 Task: In the  document repository.odt Use the feature 'and check spelling and grammer' Change font style of header to '23' Select the body of letter and change paragraph spacing to  Double
Action: Mouse moved to (299, 459)
Screenshot: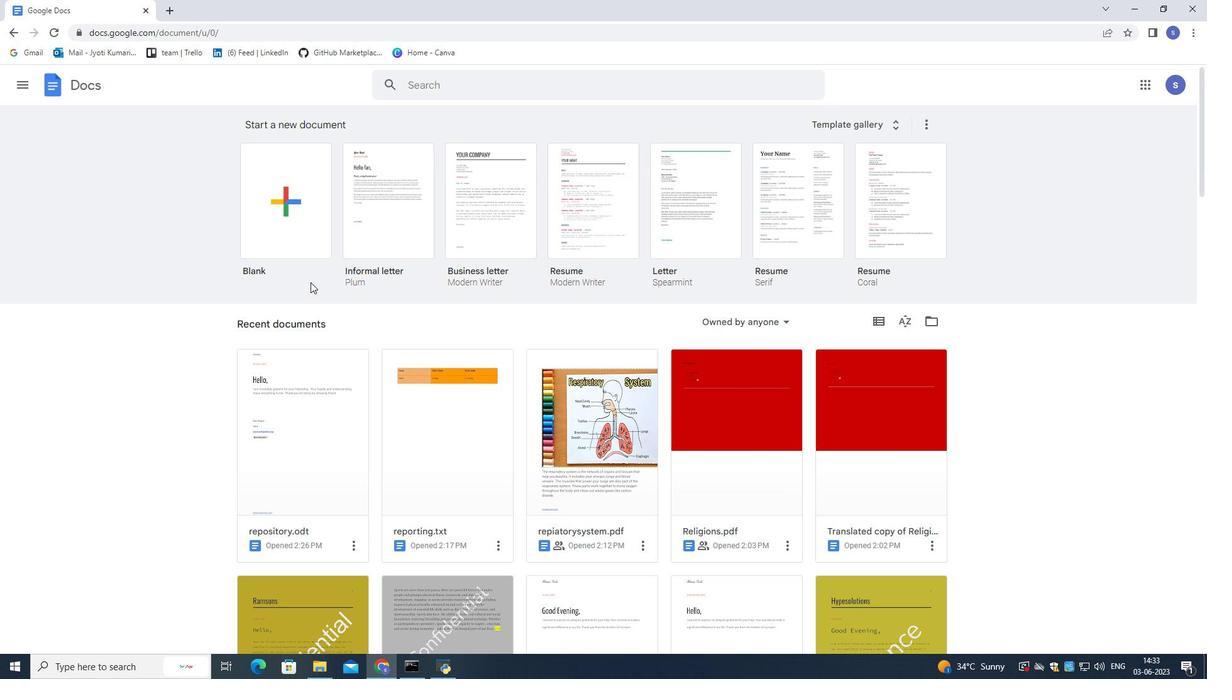 
Action: Mouse pressed left at (299, 459)
Screenshot: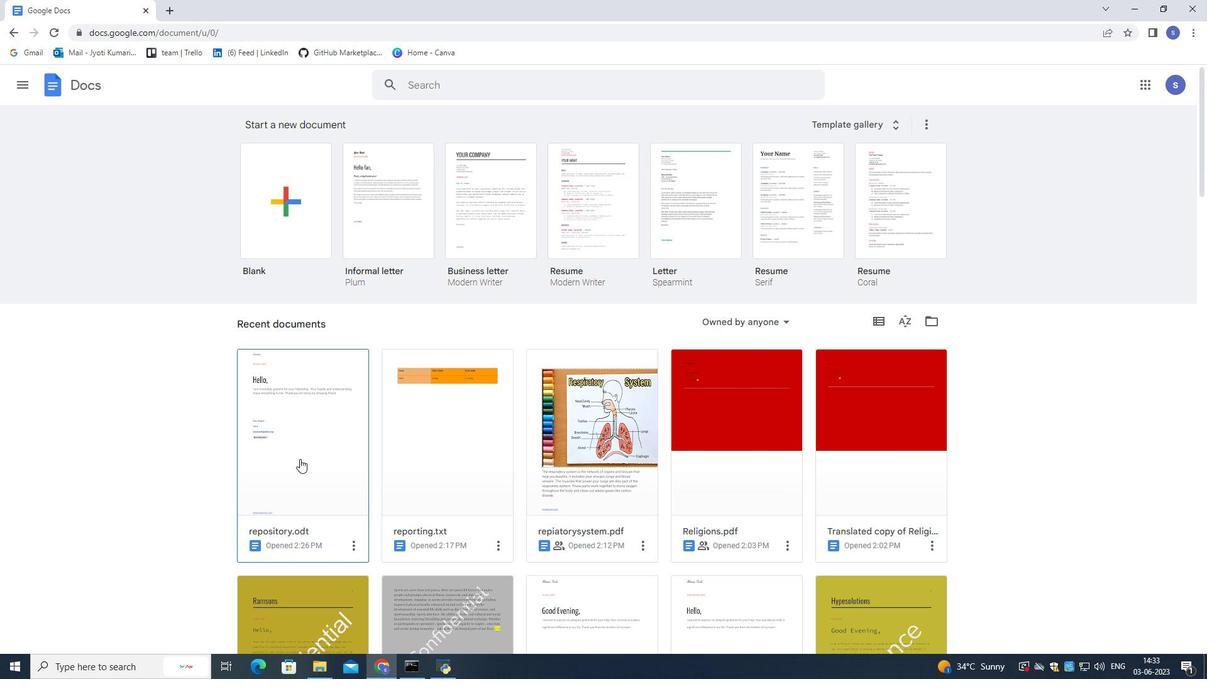 
Action: Mouse moved to (299, 459)
Screenshot: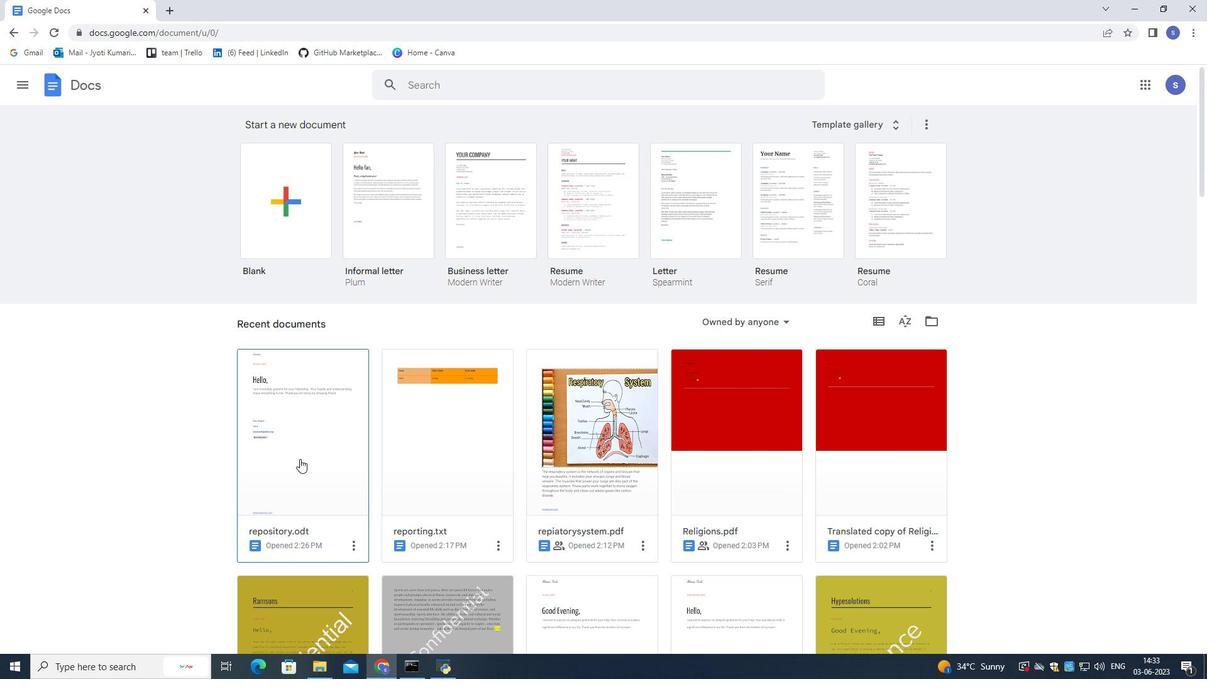 
Action: Mouse pressed left at (299, 459)
Screenshot: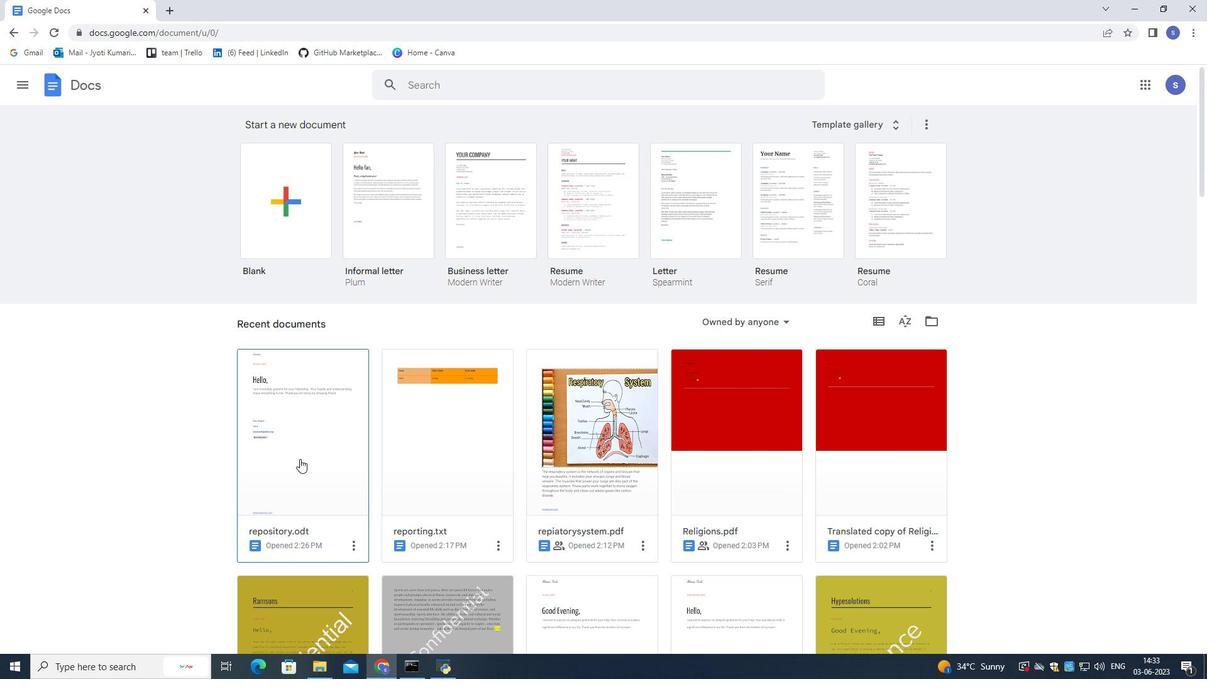 
Action: Mouse moved to (199, 98)
Screenshot: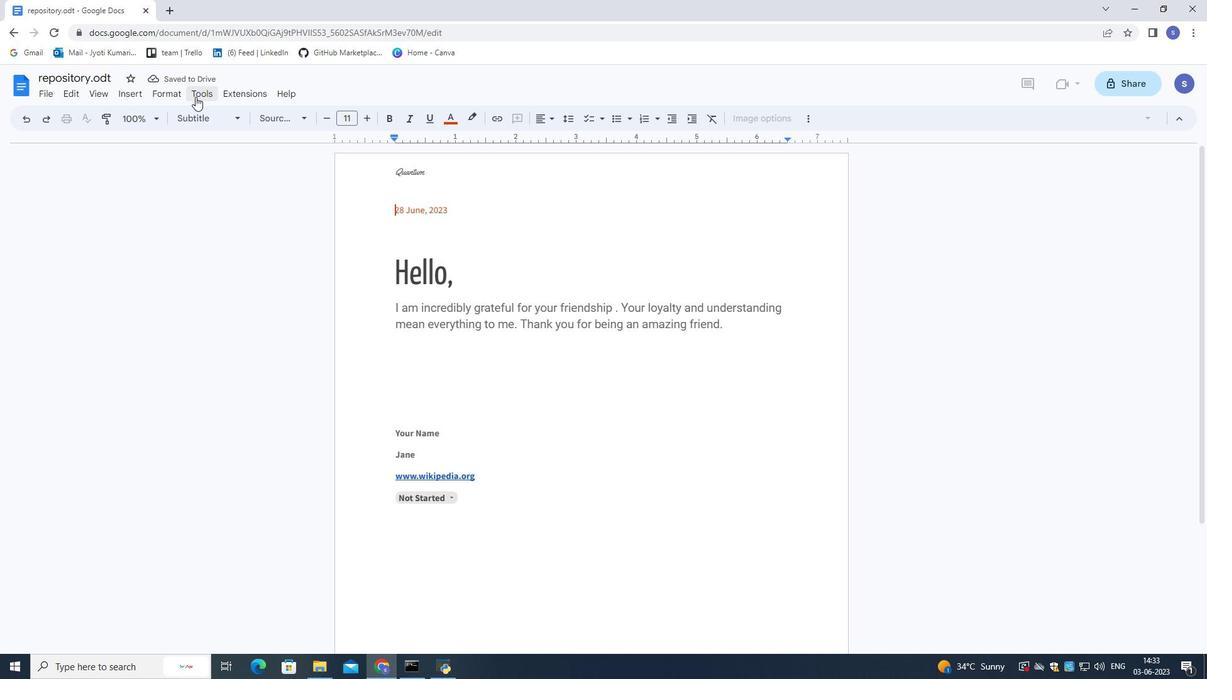 
Action: Mouse pressed left at (199, 98)
Screenshot: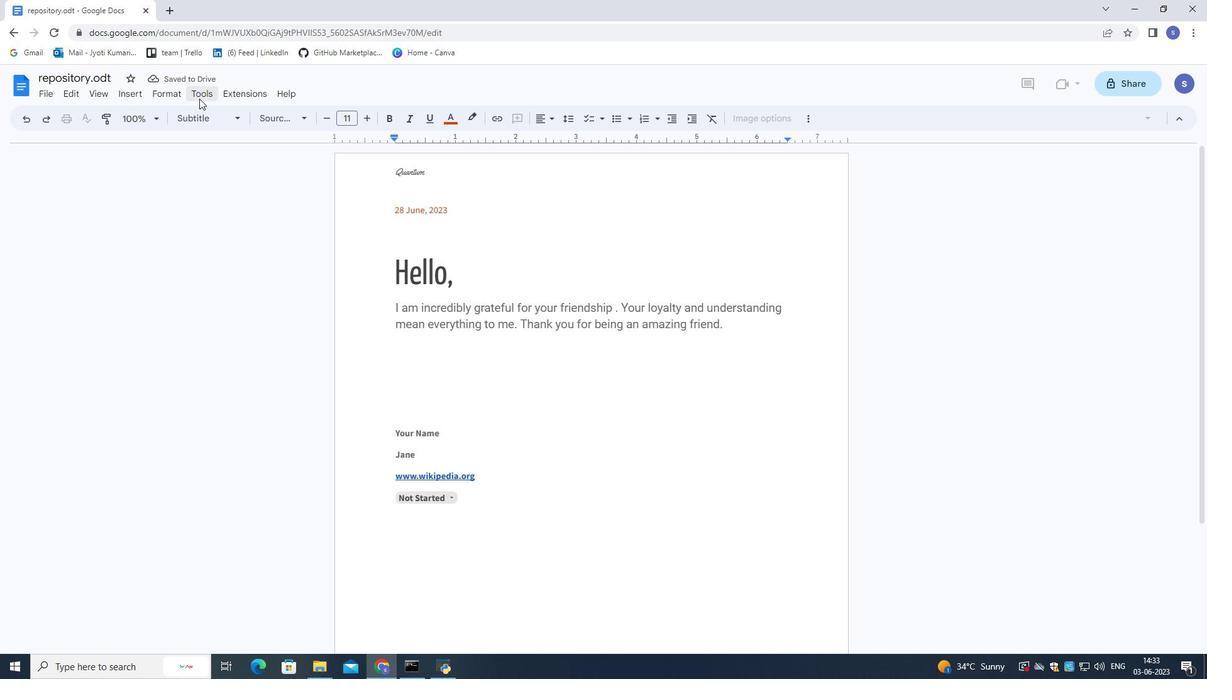 
Action: Mouse moved to (215, 113)
Screenshot: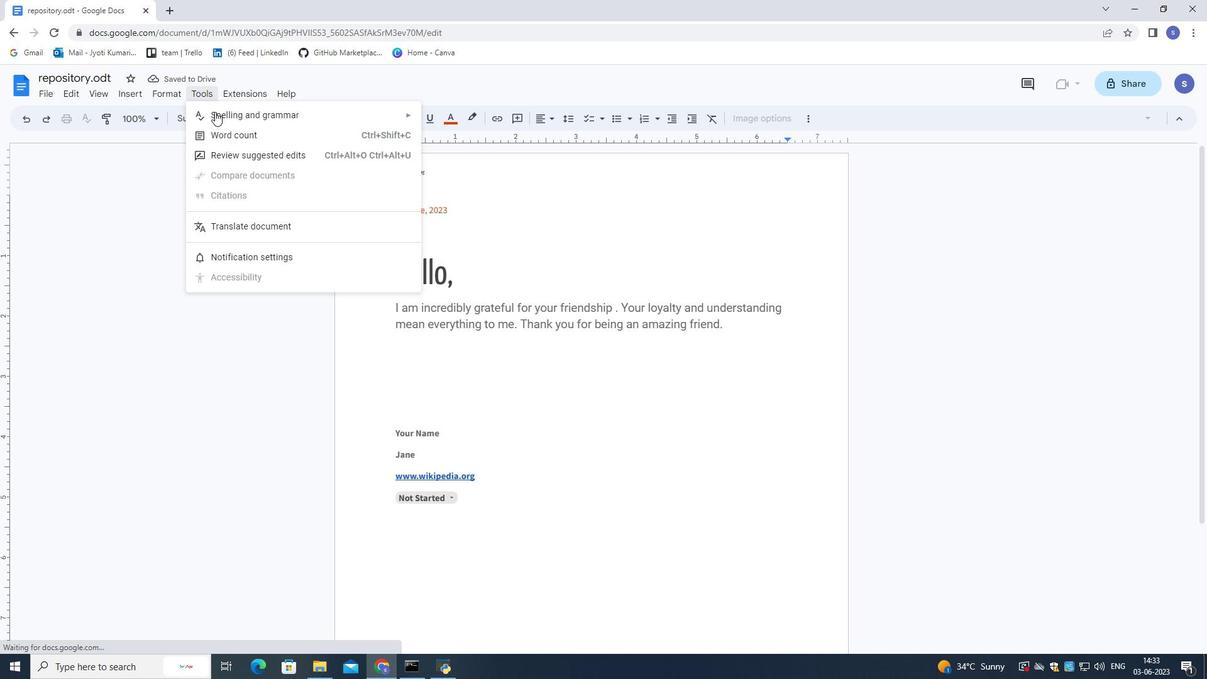 
Action: Mouse pressed left at (215, 113)
Screenshot: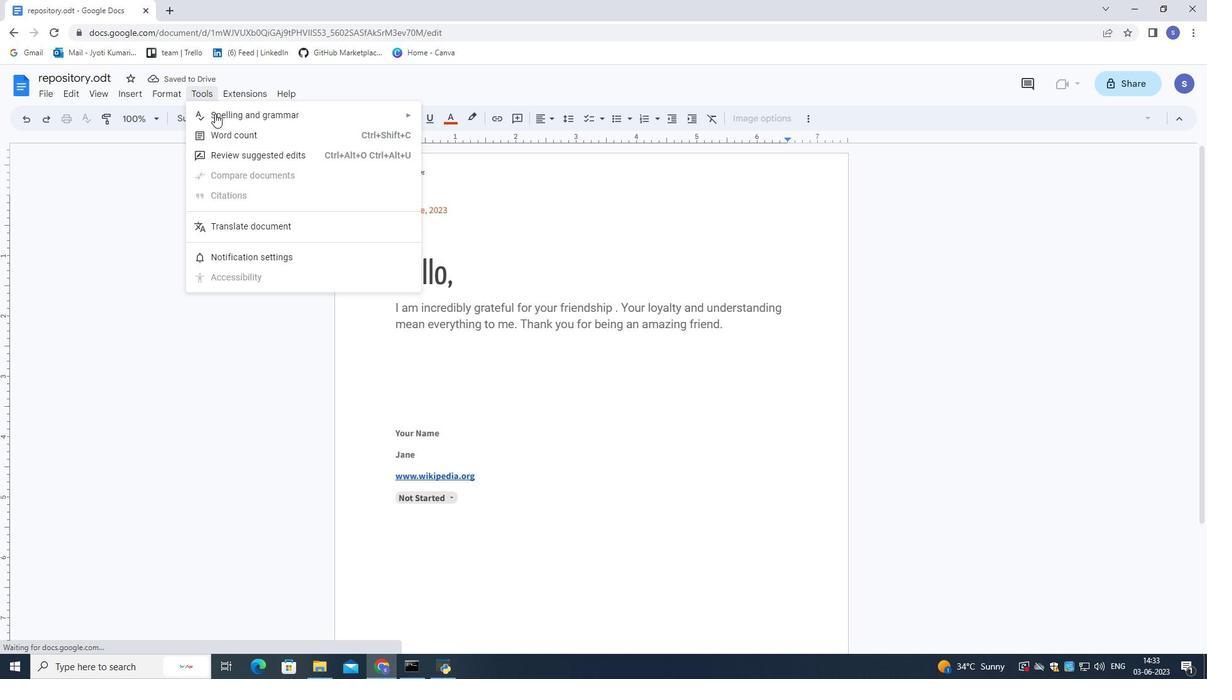 
Action: Mouse moved to (430, 115)
Screenshot: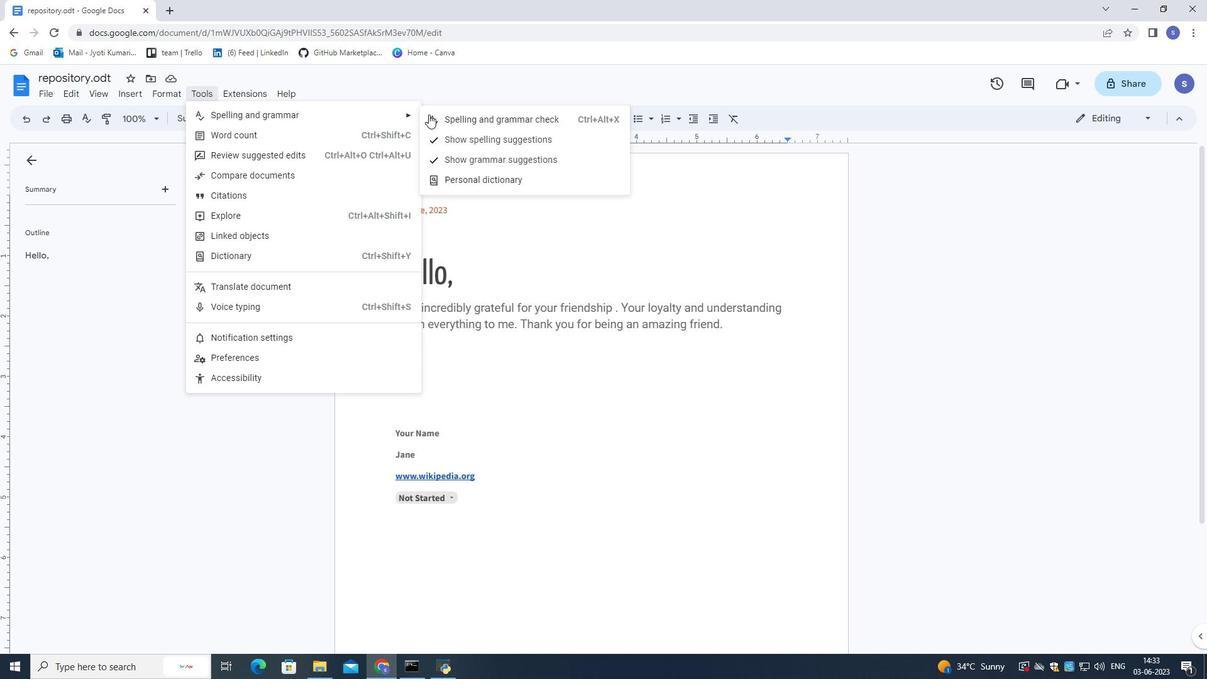 
Action: Mouse pressed left at (430, 115)
Screenshot: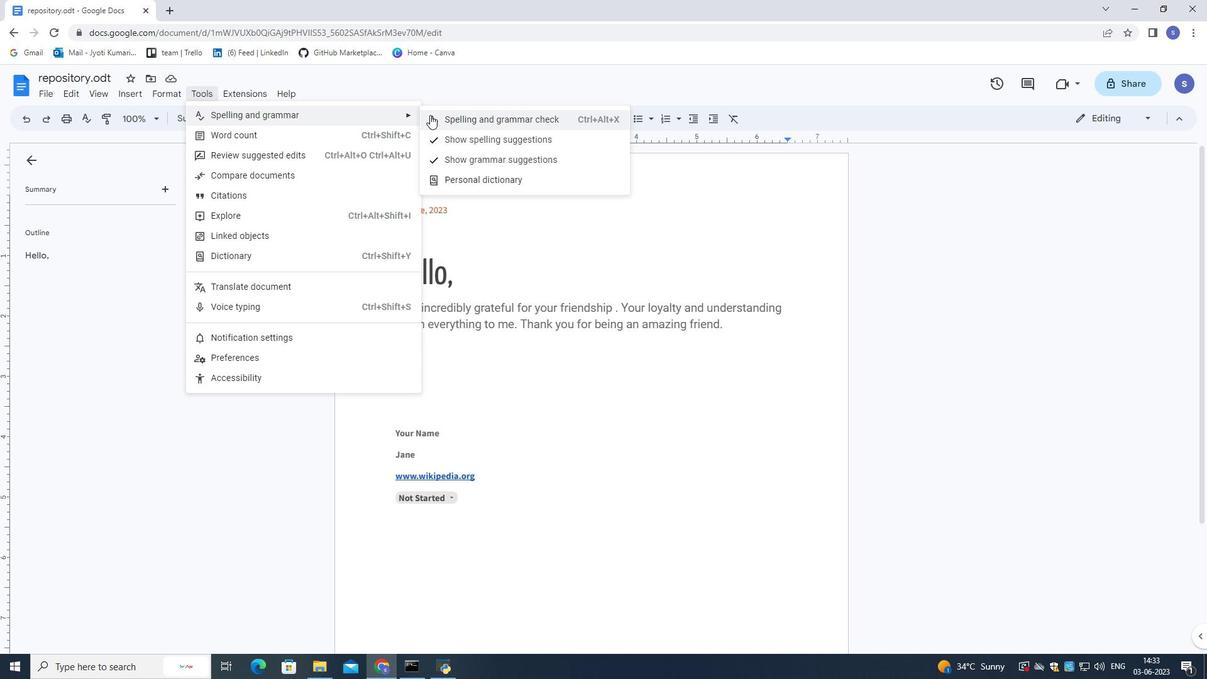 
Action: Mouse moved to (439, 176)
Screenshot: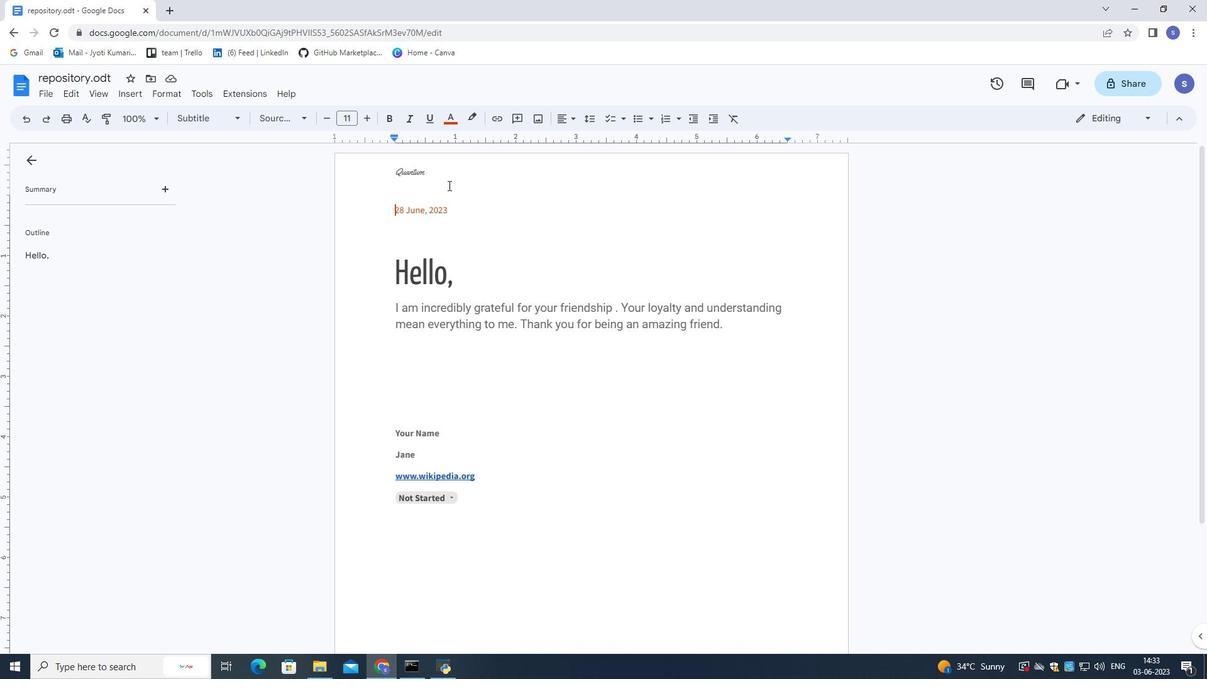 
Action: Mouse pressed left at (439, 176)
Screenshot: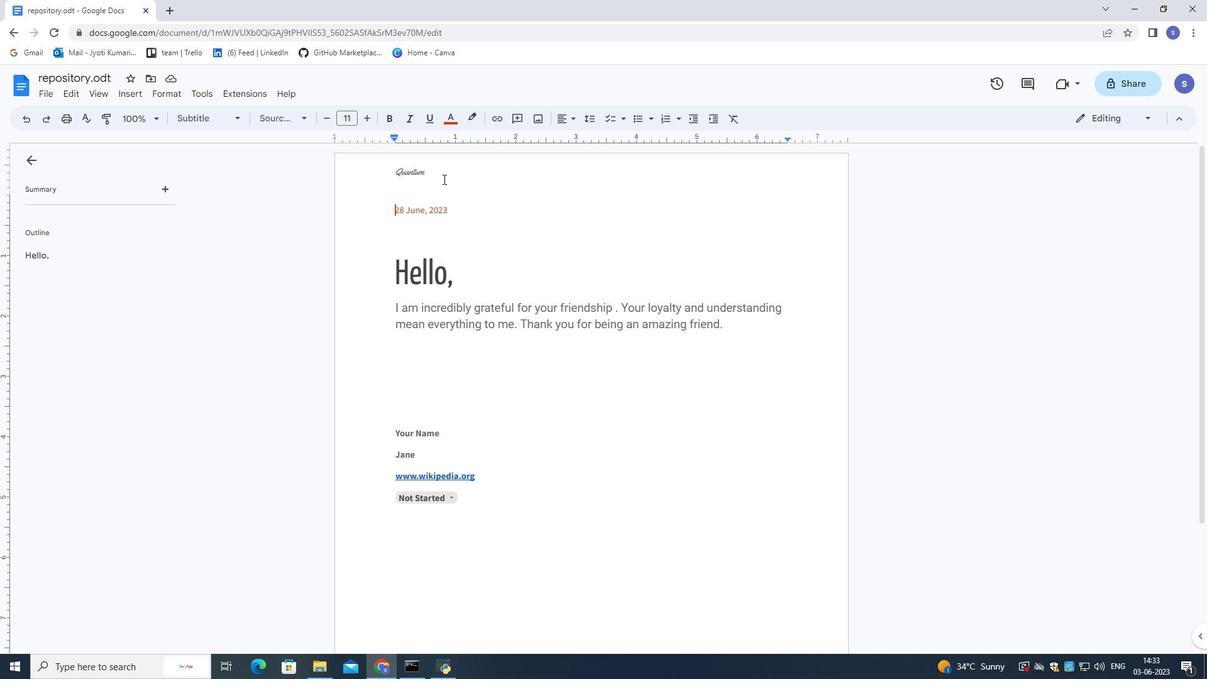 
Action: Mouse pressed left at (439, 176)
Screenshot: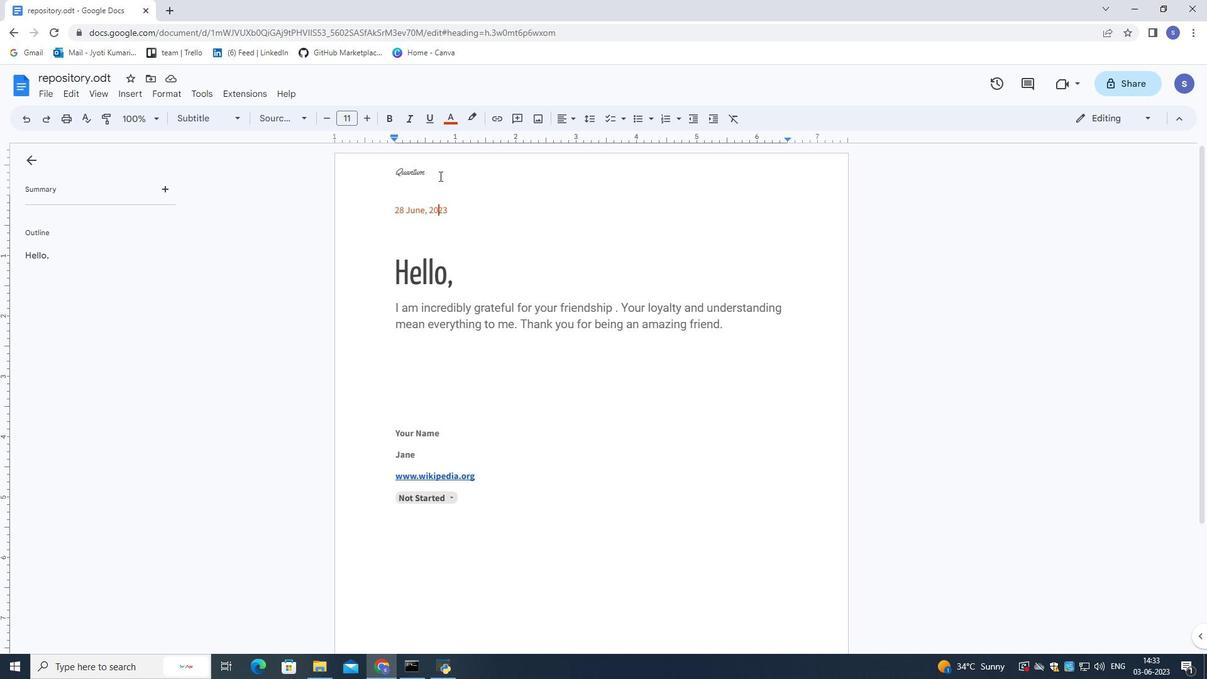 
Action: Mouse moved to (438, 174)
Screenshot: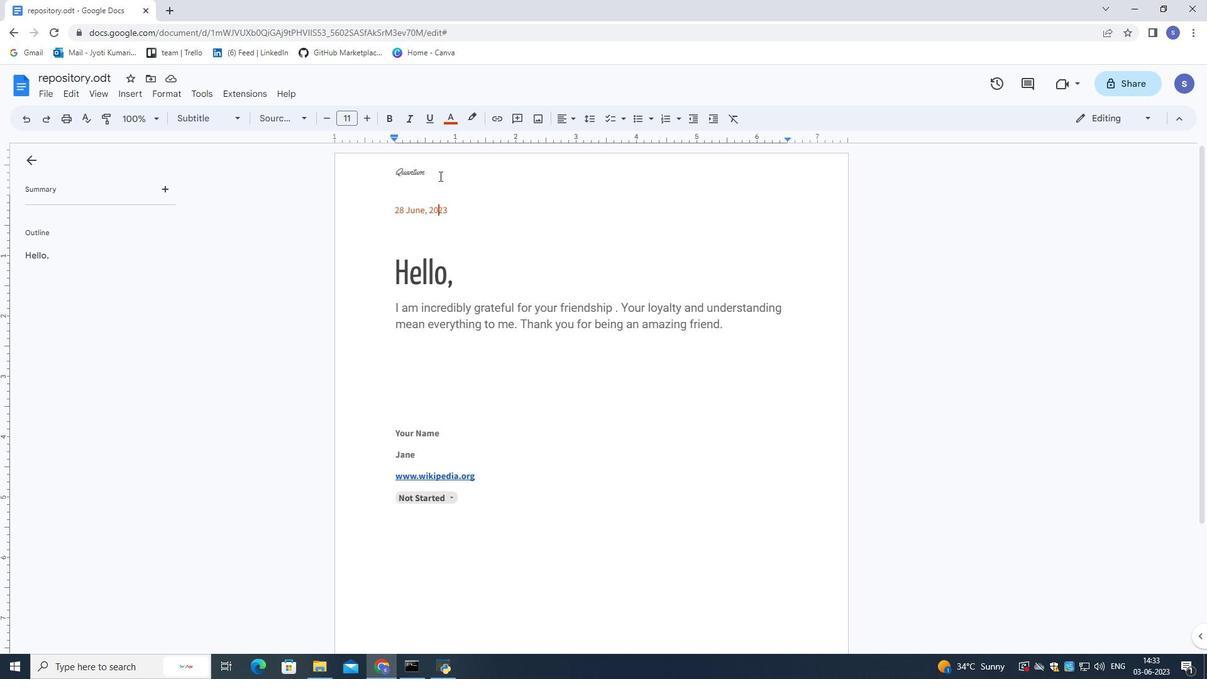
Action: Mouse pressed left at (438, 174)
Screenshot: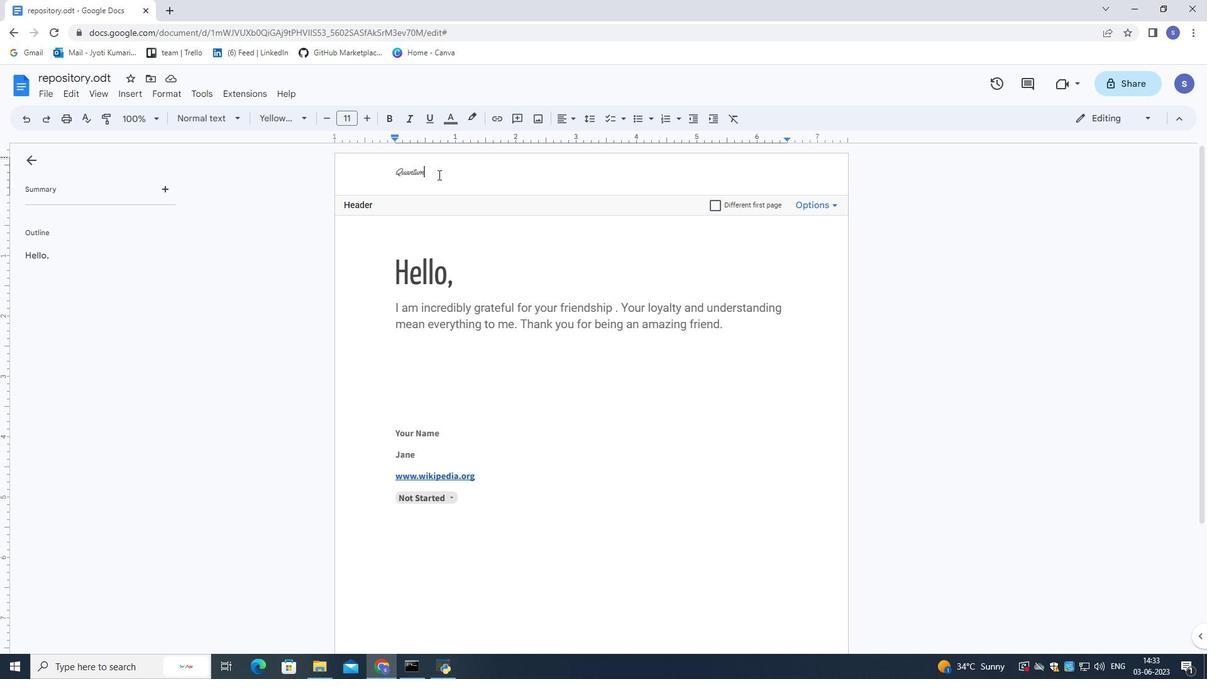 
Action: Mouse moved to (365, 119)
Screenshot: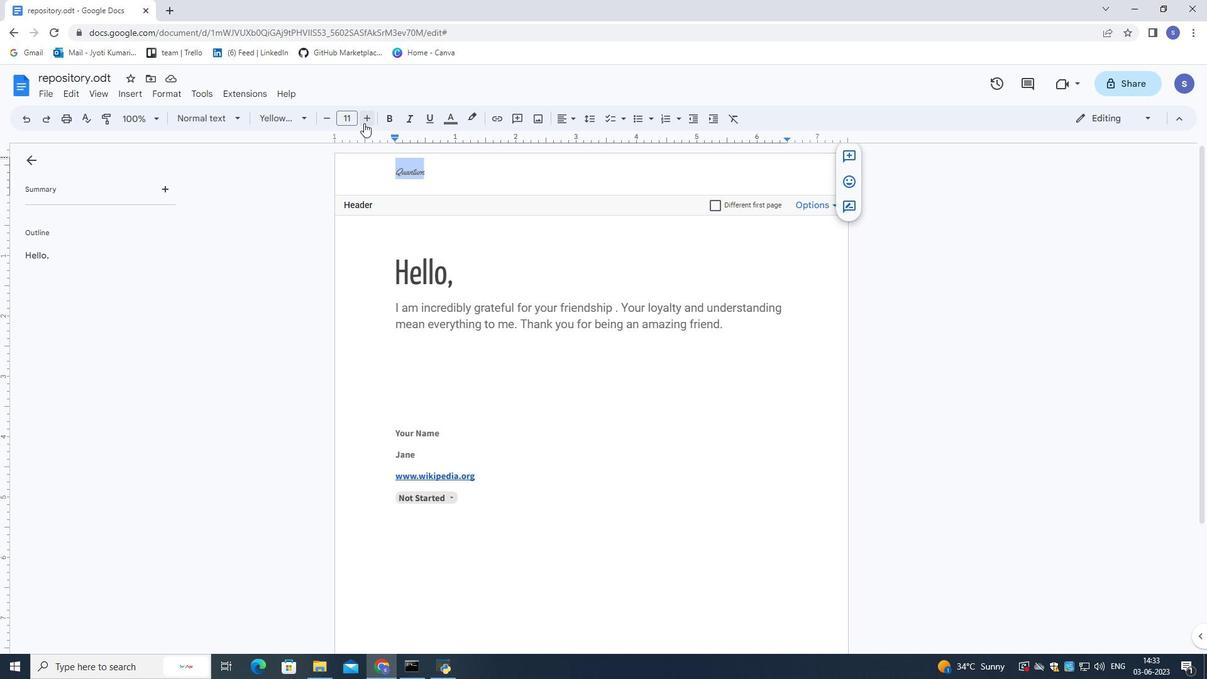 
Action: Mouse pressed left at (365, 119)
Screenshot: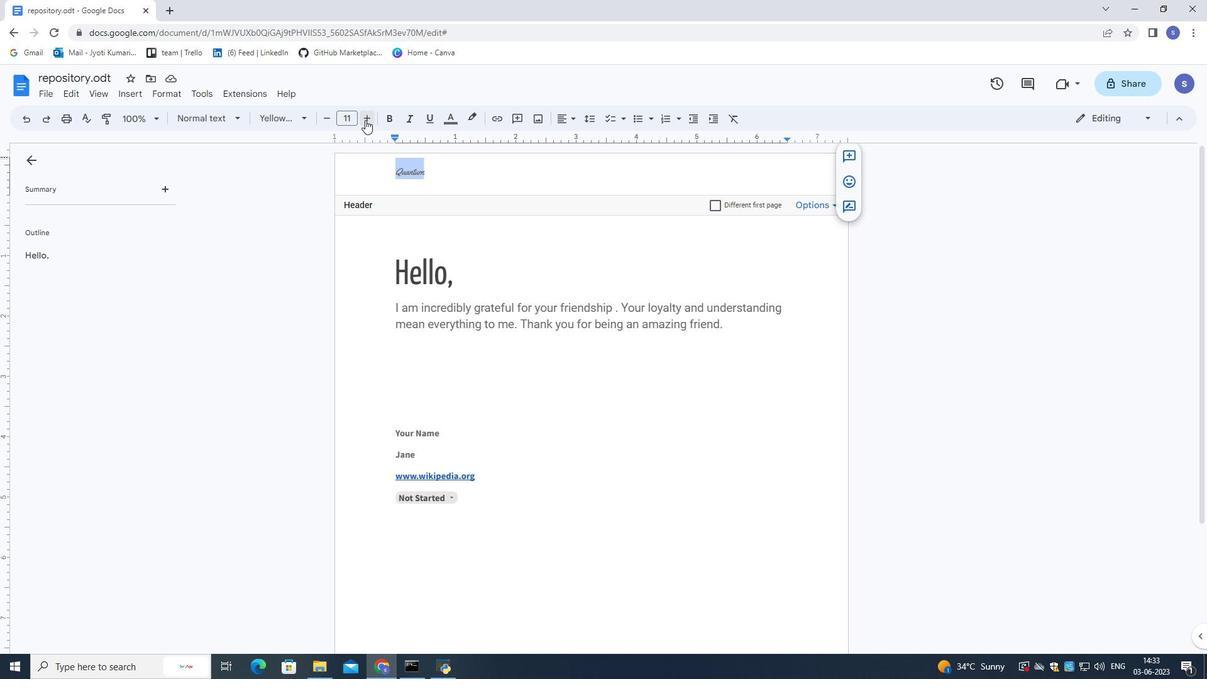 
Action: Mouse pressed left at (365, 119)
Screenshot: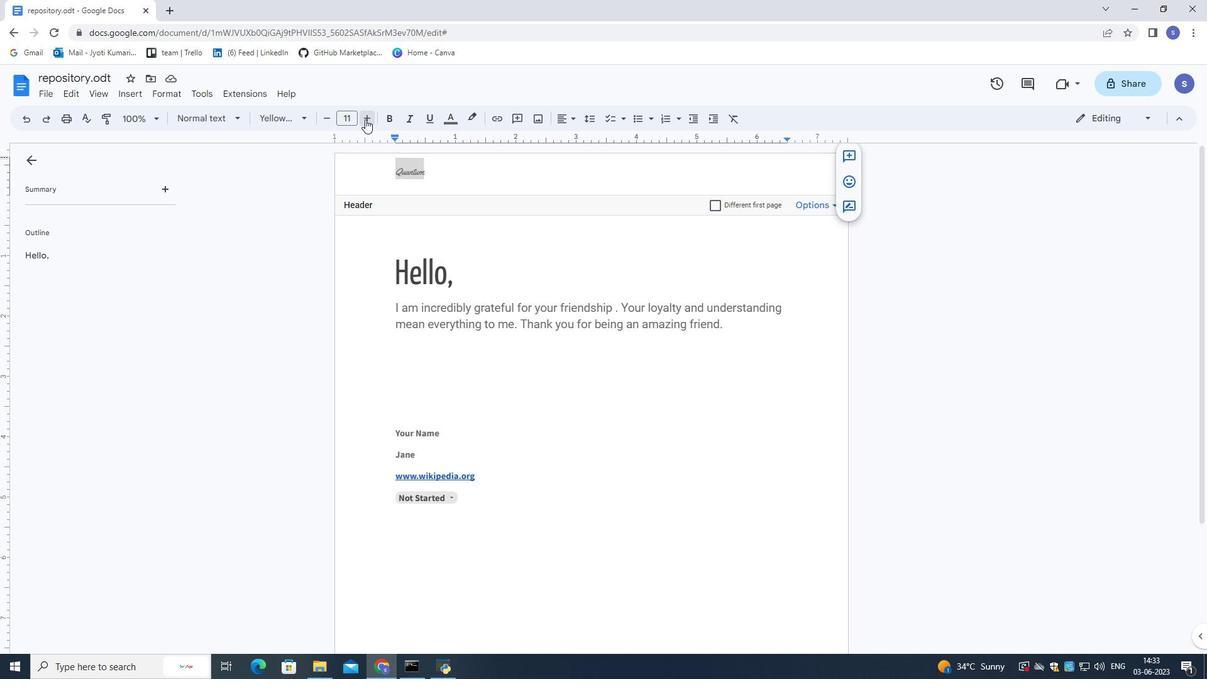 
Action: Mouse pressed left at (365, 119)
Screenshot: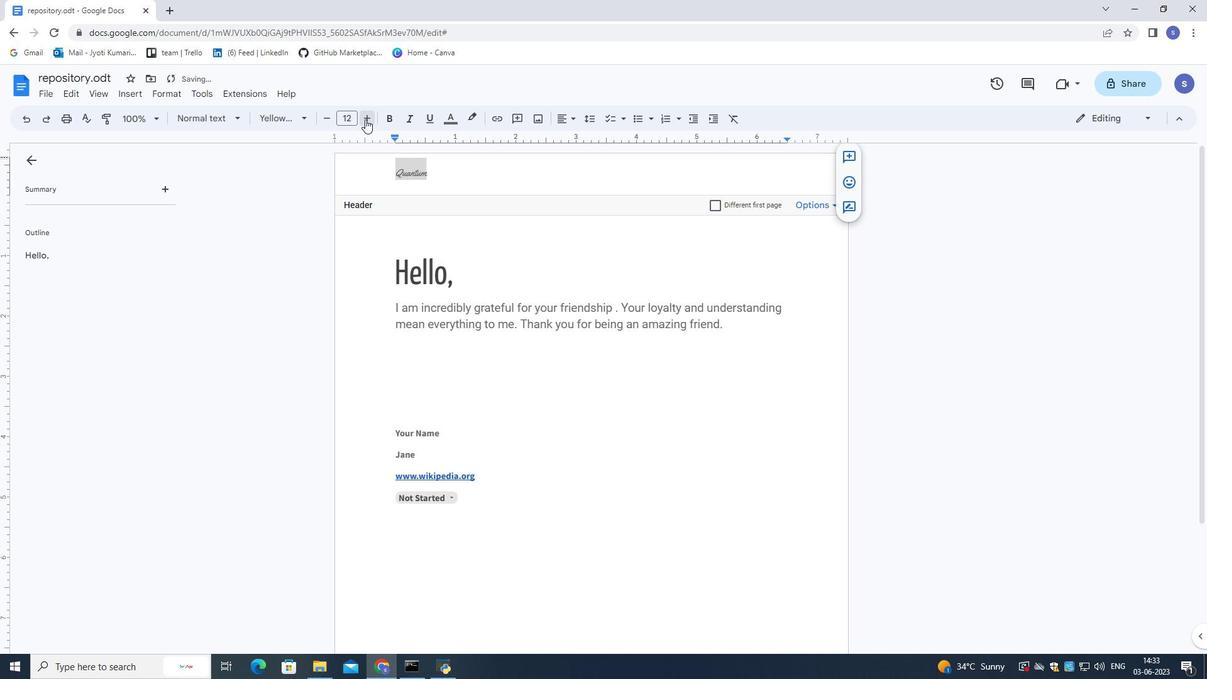 
Action: Mouse pressed left at (365, 119)
Screenshot: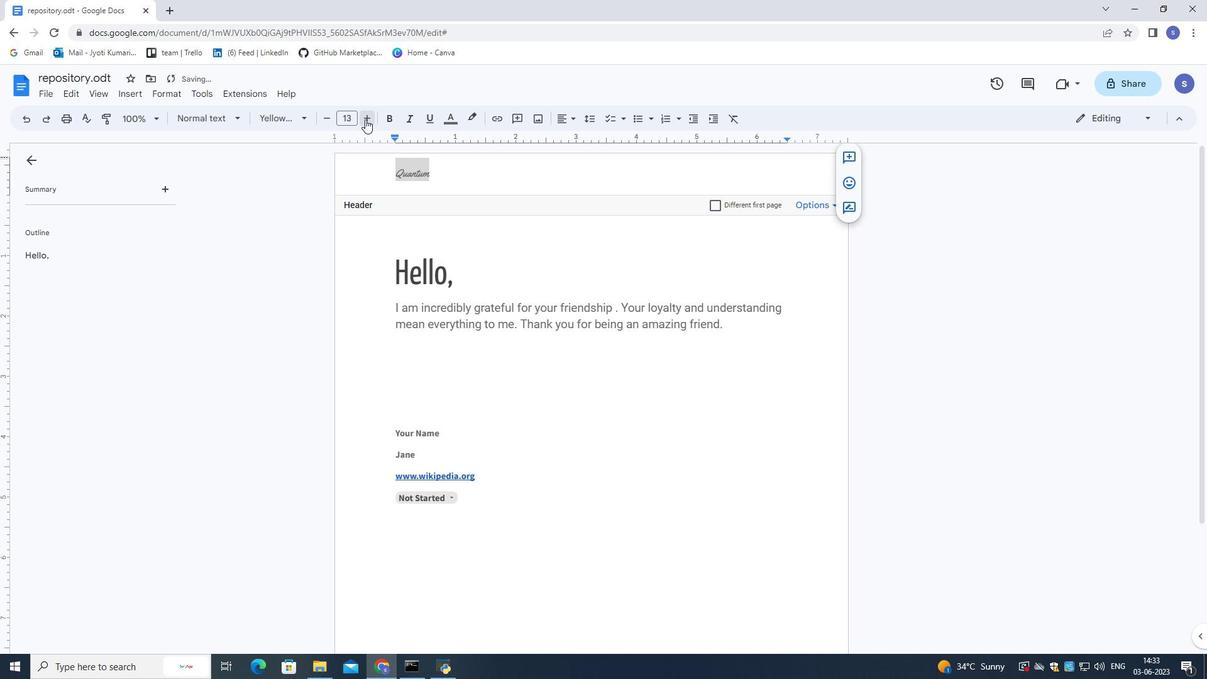 
Action: Mouse pressed left at (365, 119)
Screenshot: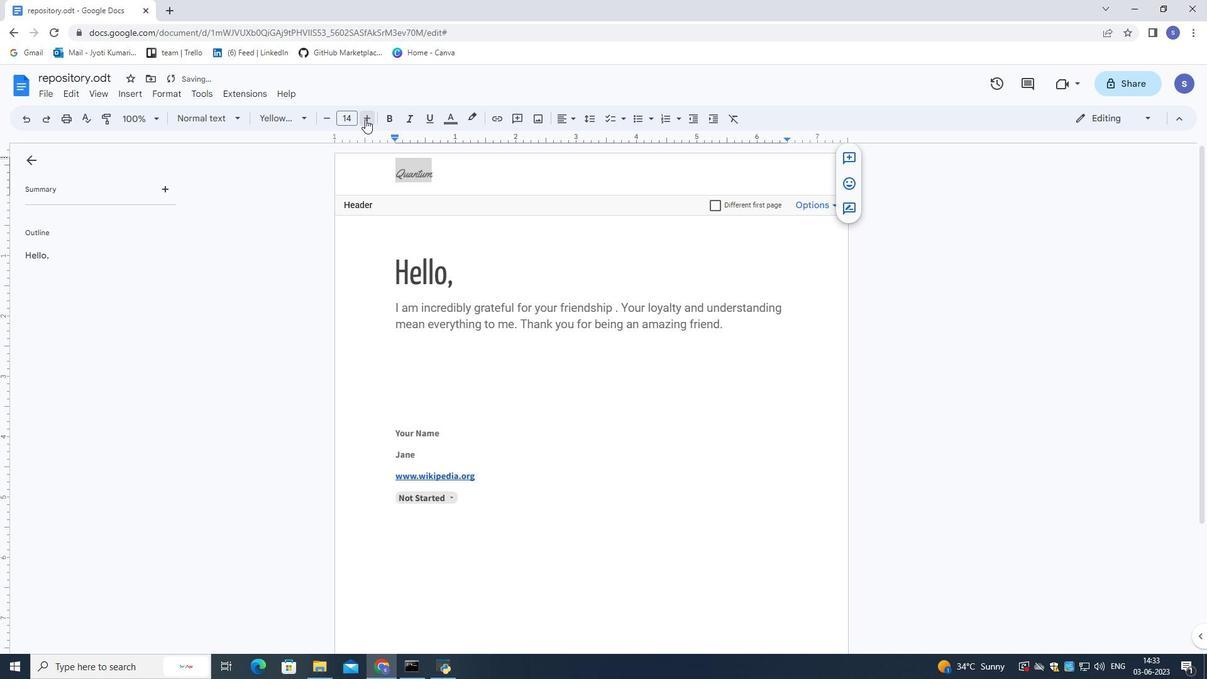 
Action: Mouse pressed left at (365, 119)
Screenshot: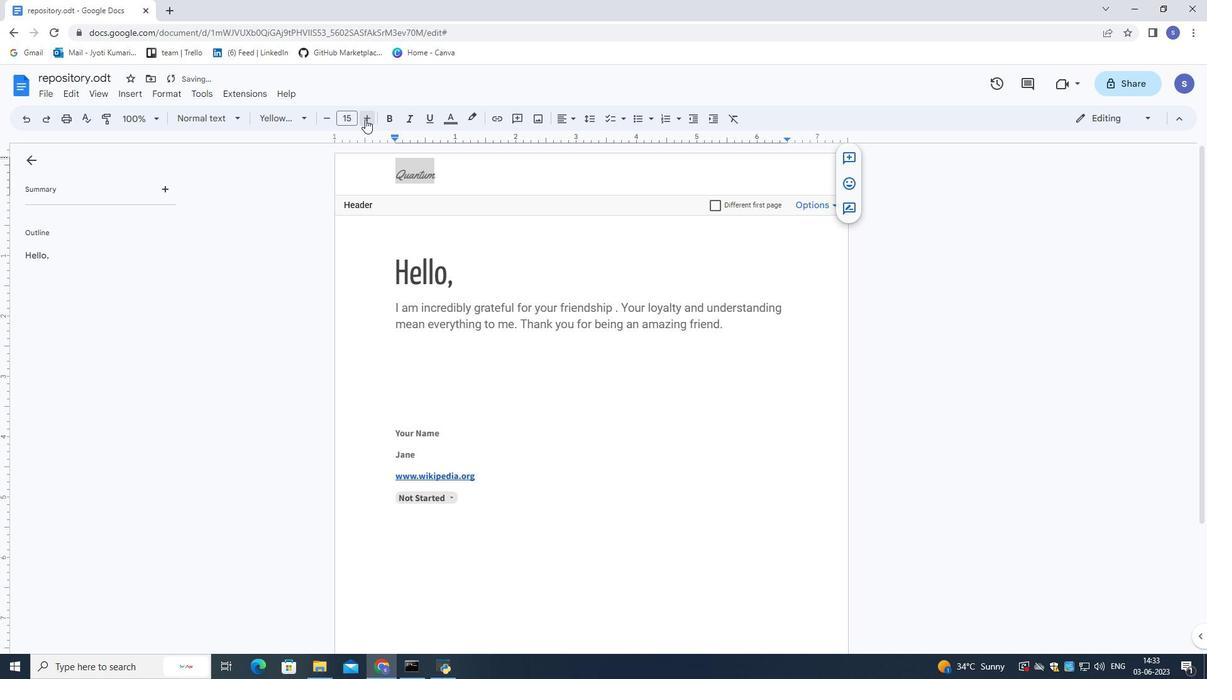 
Action: Mouse pressed left at (365, 119)
Screenshot: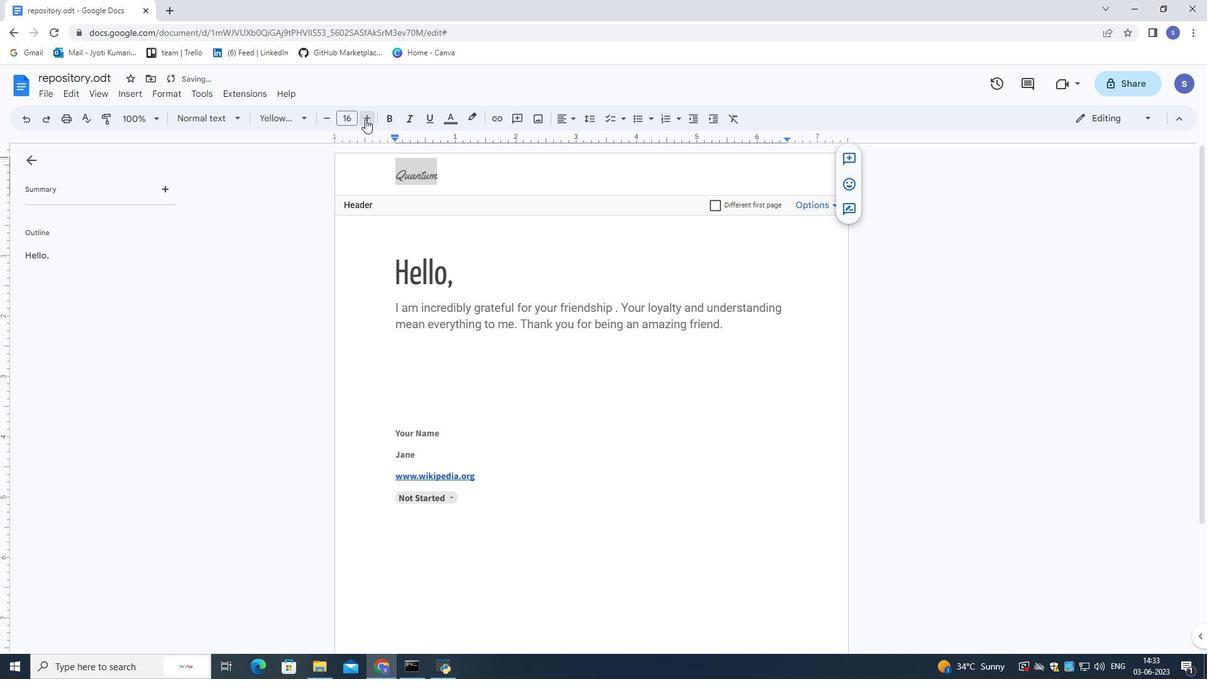 
Action: Mouse pressed left at (365, 119)
Screenshot: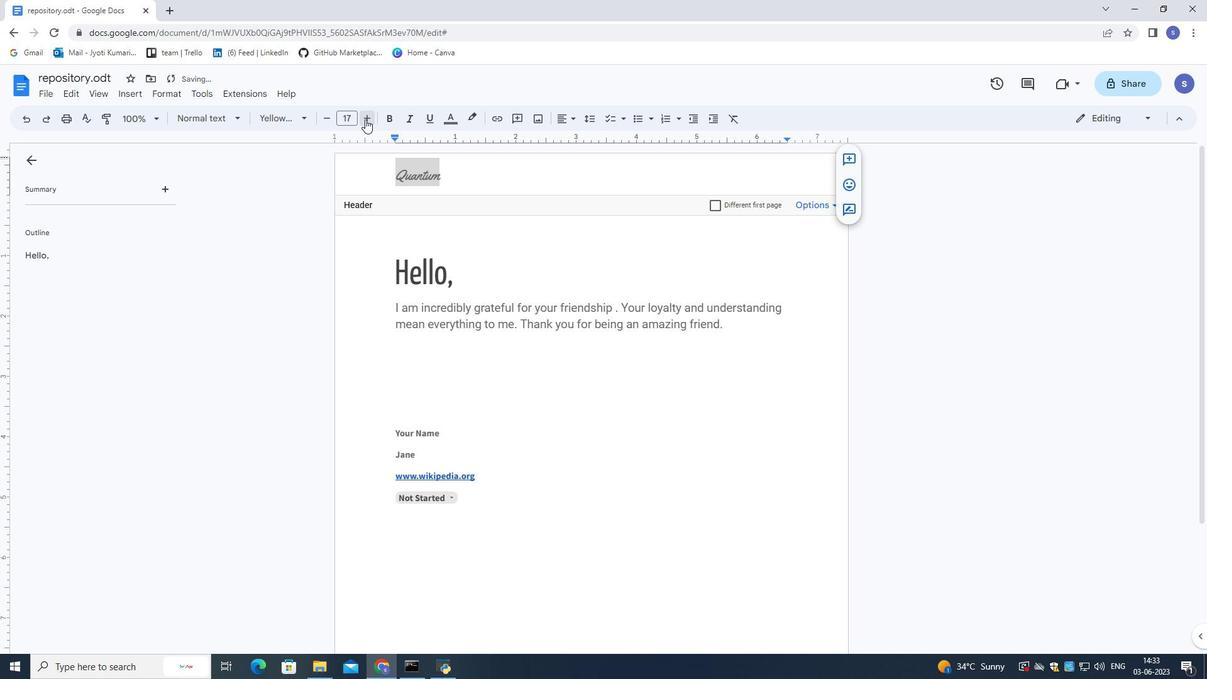 
Action: Mouse pressed left at (365, 119)
Screenshot: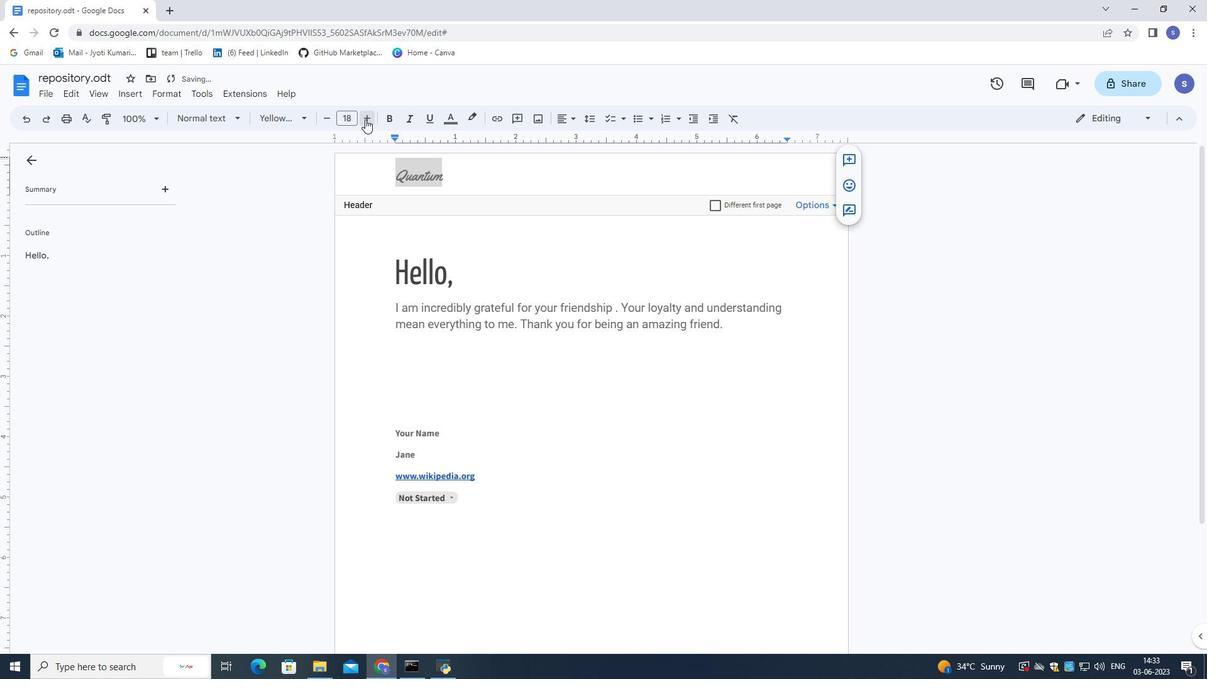 
Action: Mouse pressed left at (365, 119)
Screenshot: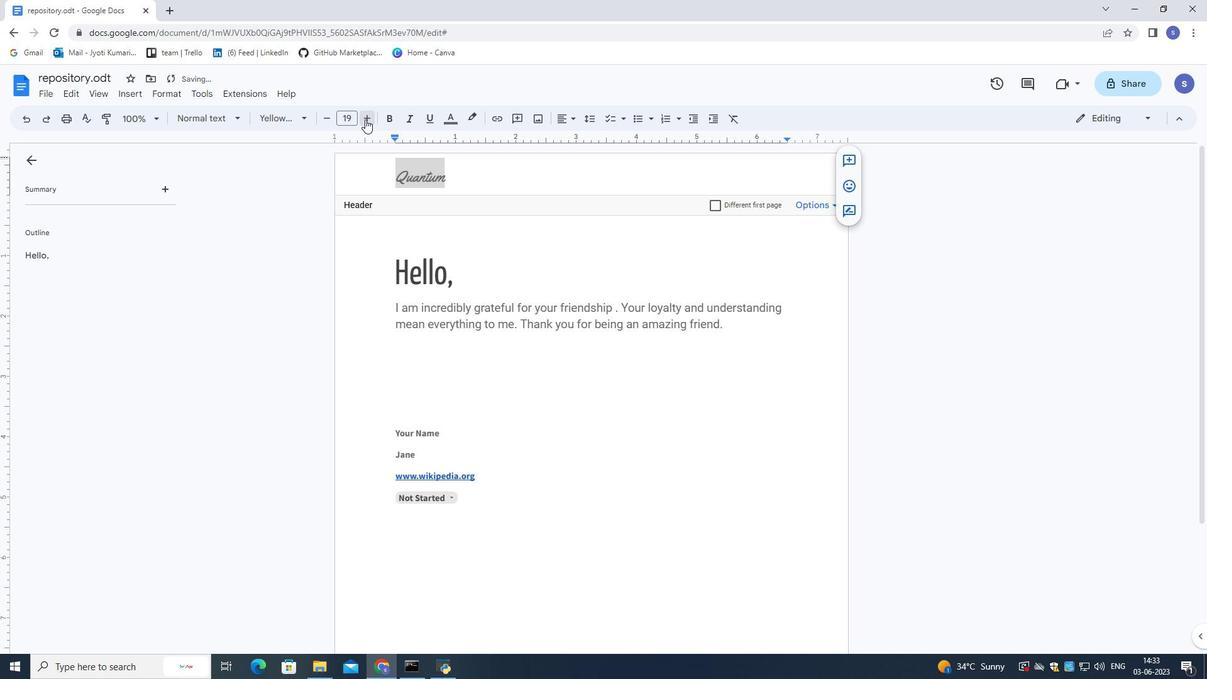 
Action: Mouse pressed left at (365, 119)
Screenshot: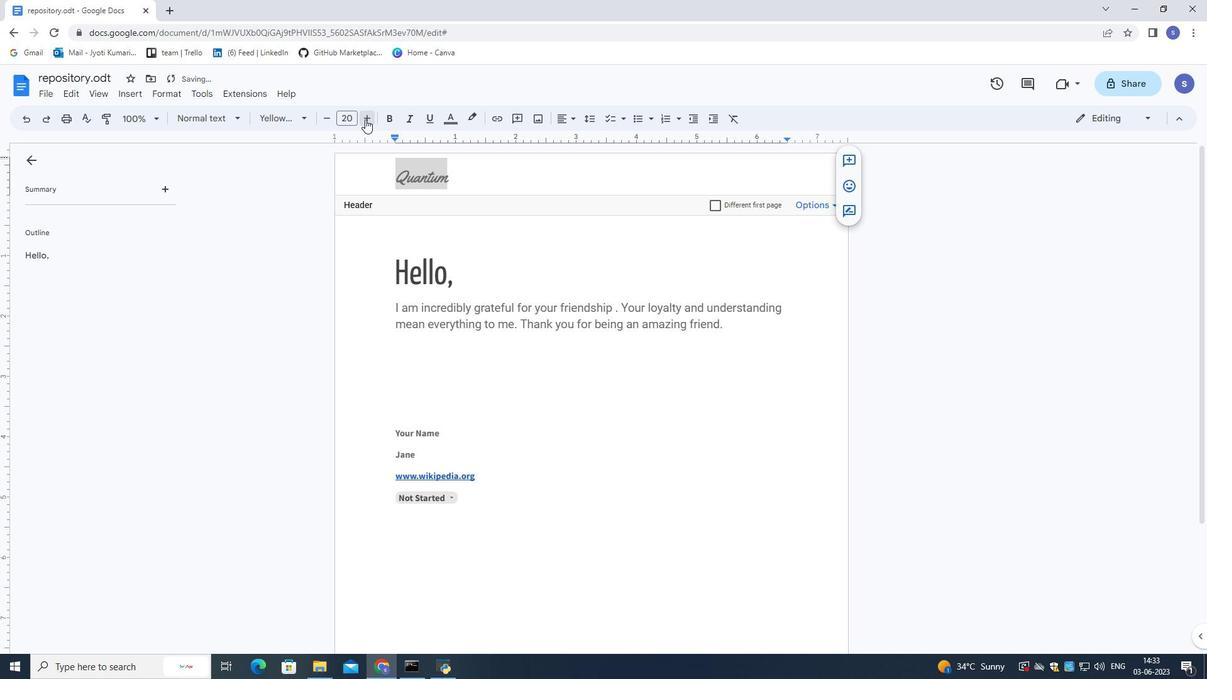 
Action: Mouse pressed left at (365, 119)
Screenshot: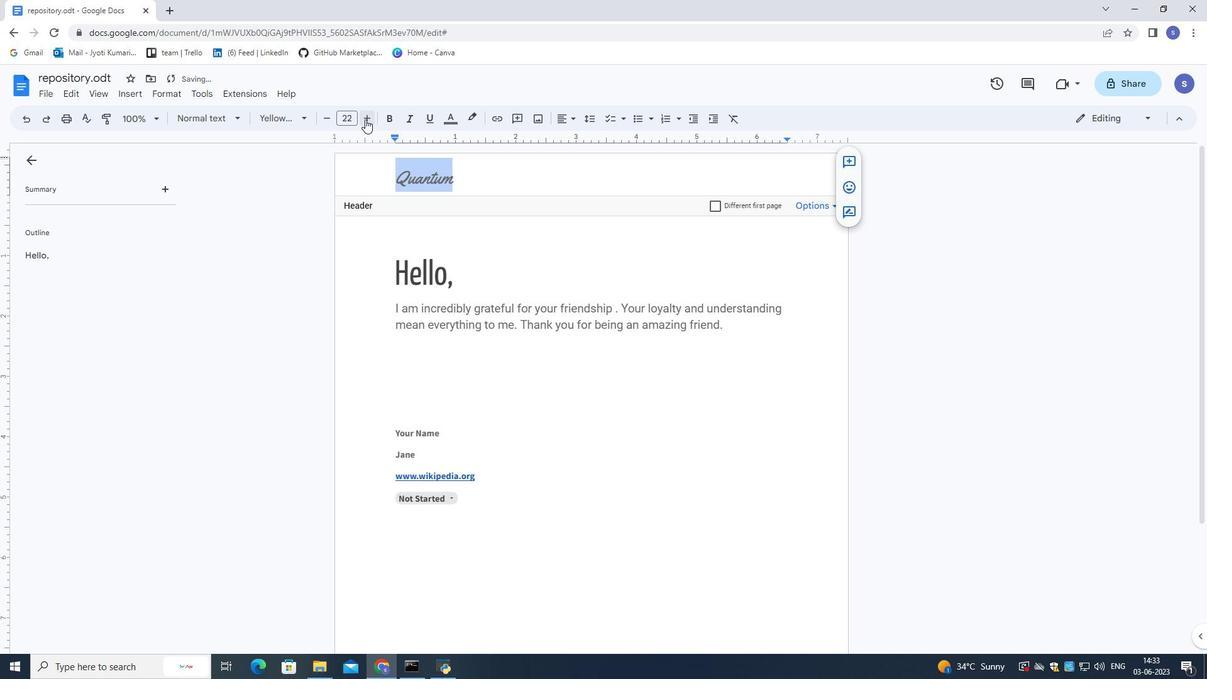
Action: Mouse moved to (472, 240)
Screenshot: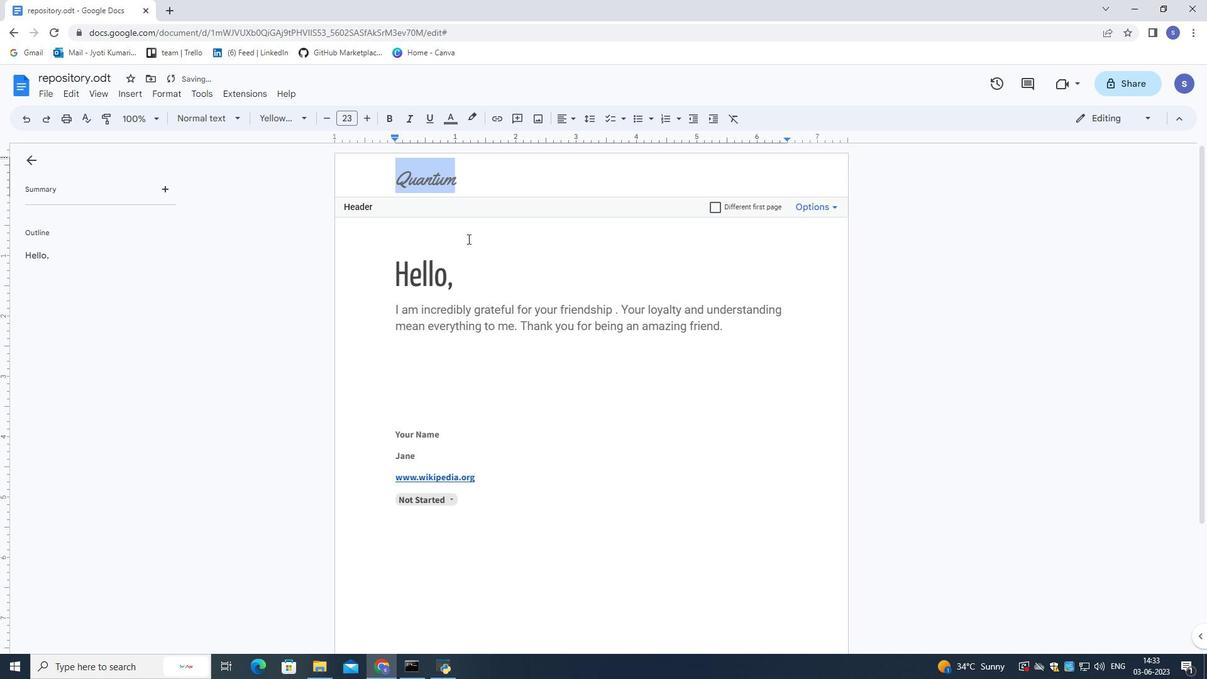 
Action: Mouse pressed left at (472, 240)
Screenshot: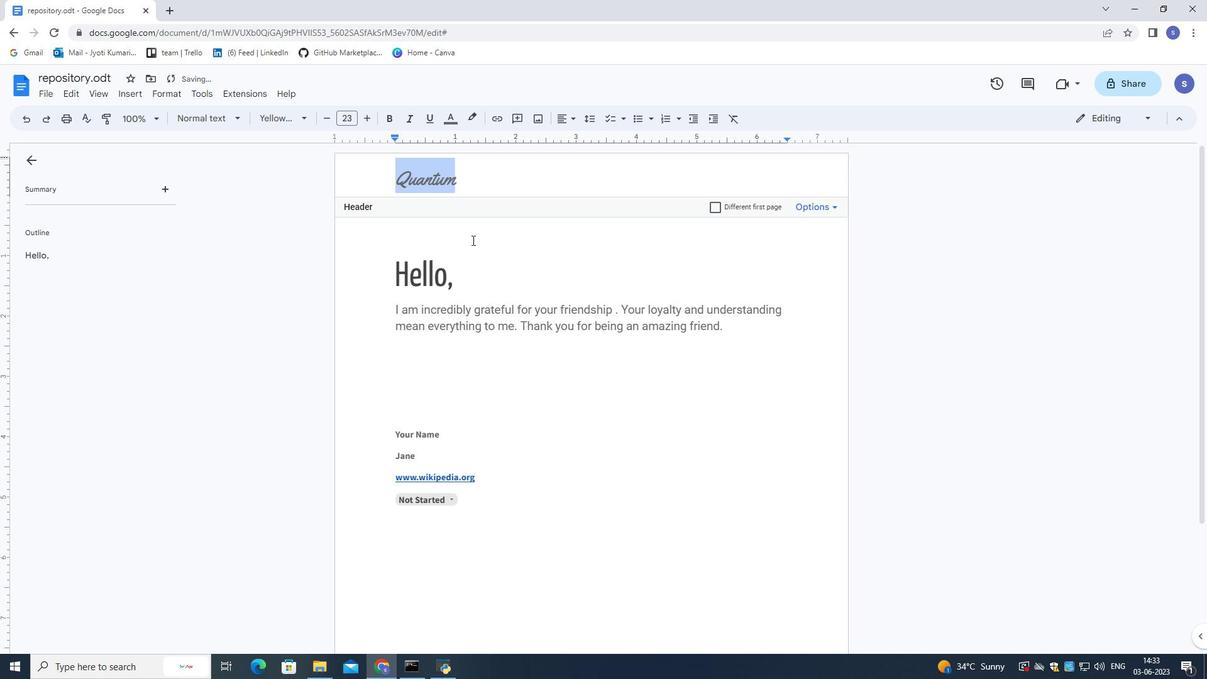 
Action: Mouse moved to (758, 327)
Screenshot: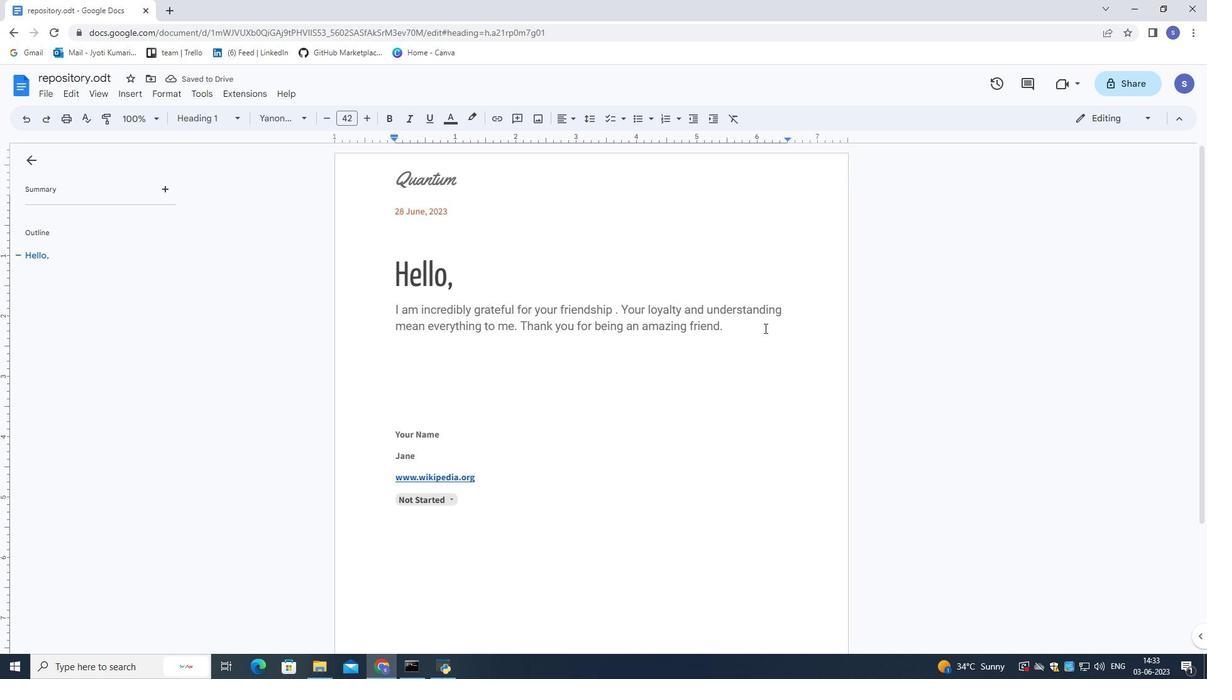 
Action: Mouse pressed left at (758, 327)
Screenshot: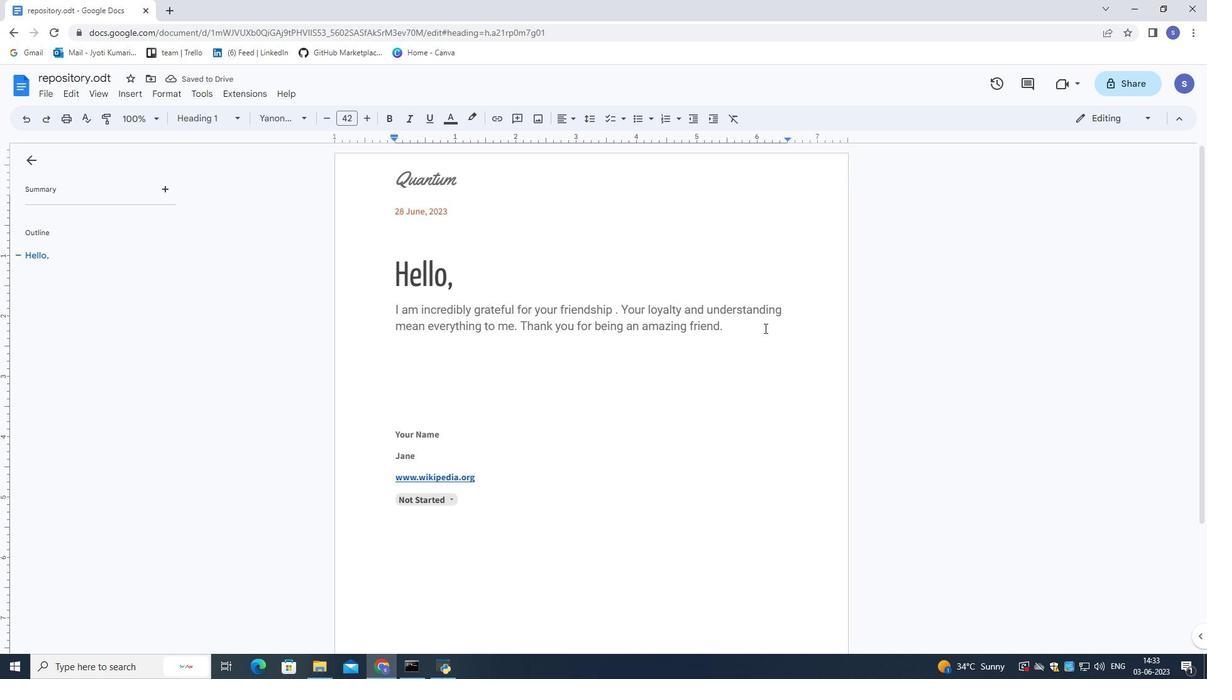 
Action: Mouse moved to (587, 111)
Screenshot: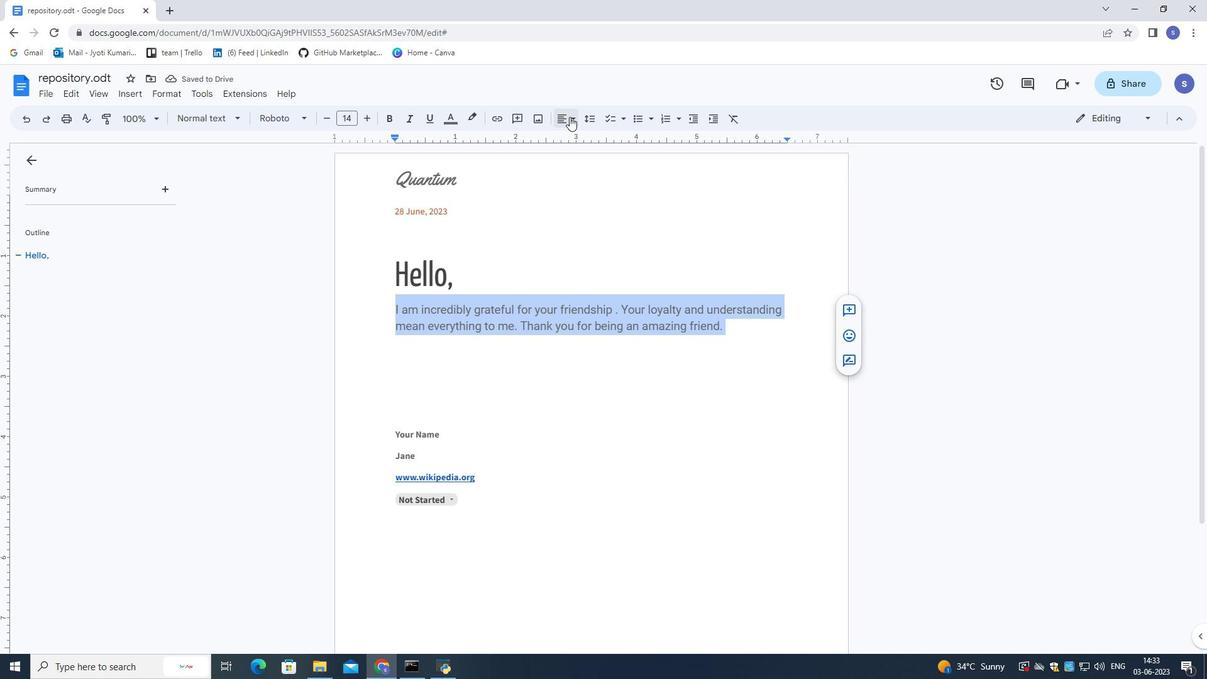 
Action: Mouse pressed left at (587, 111)
Screenshot: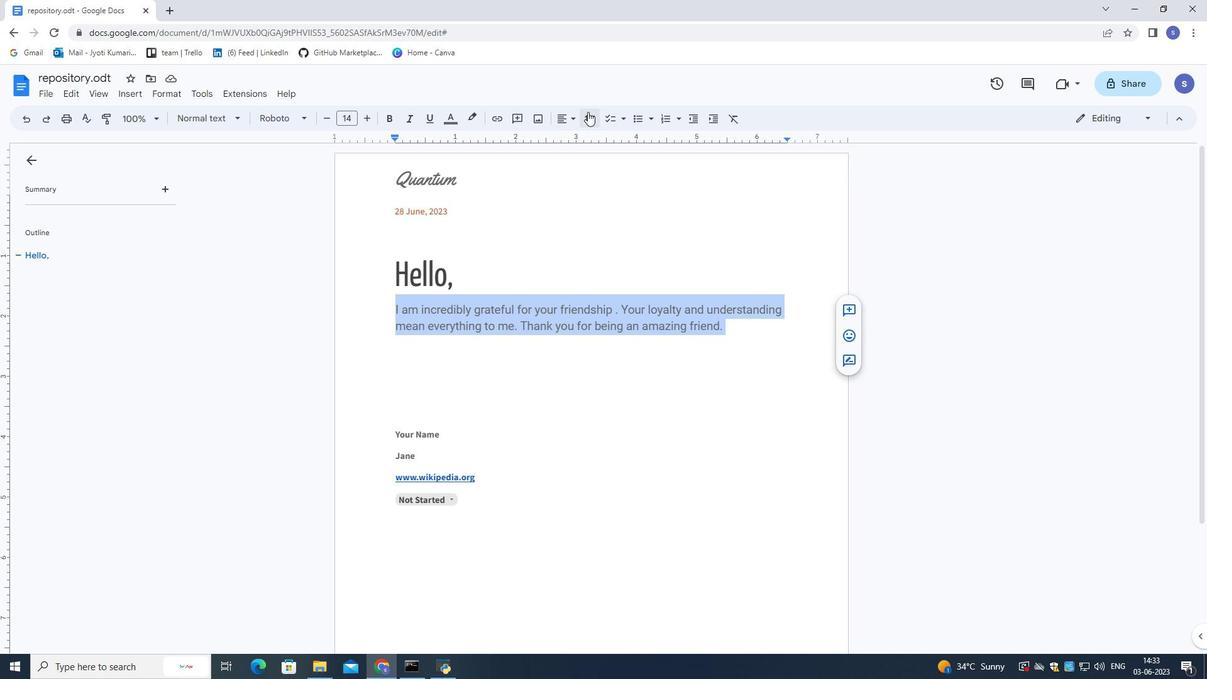 
Action: Mouse moved to (612, 200)
Screenshot: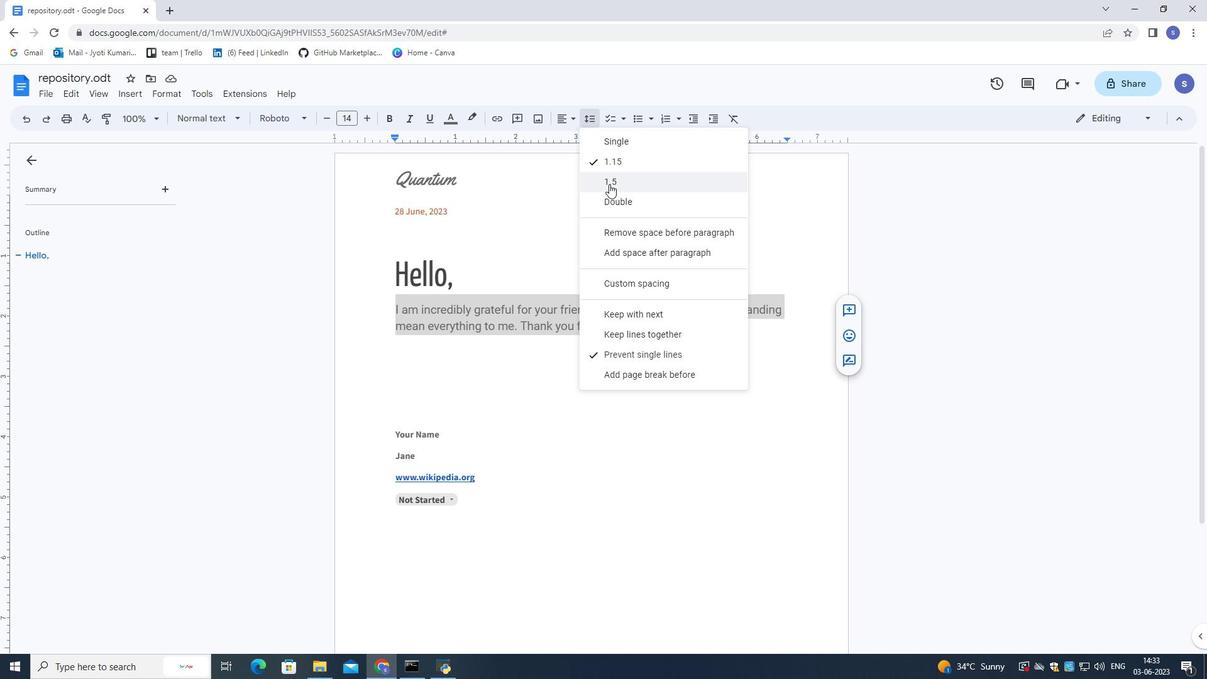 
Action: Mouse pressed left at (612, 200)
Screenshot: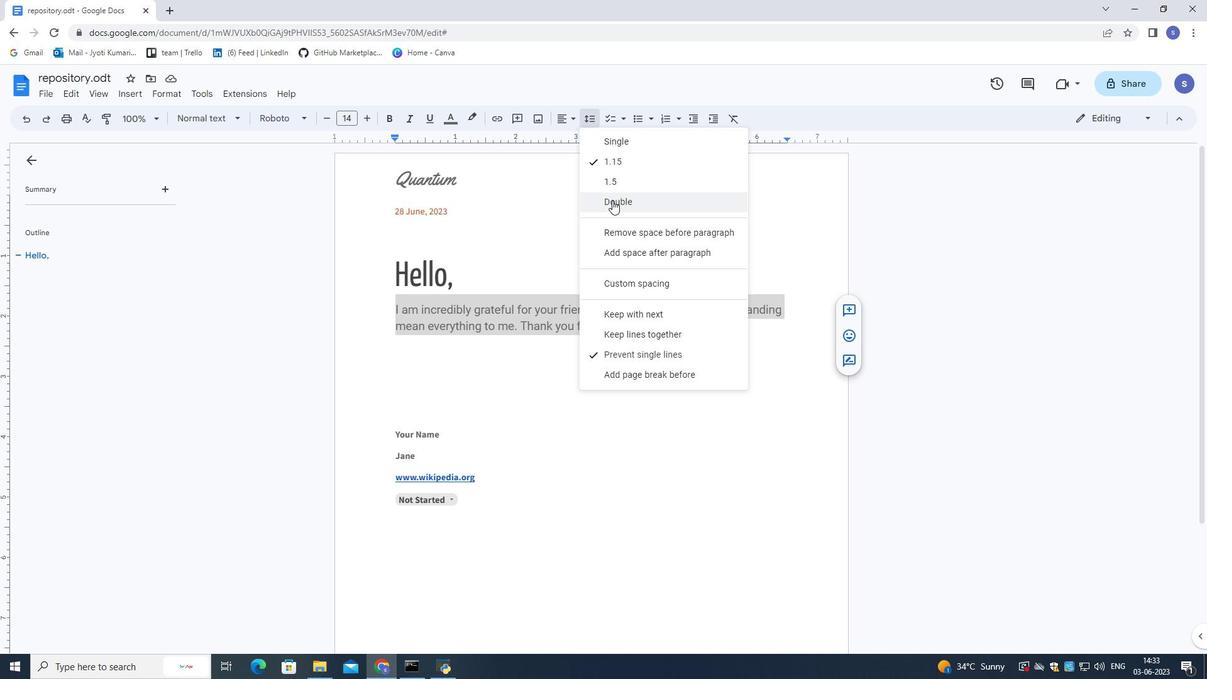 
Action: Mouse moved to (564, 316)
Screenshot: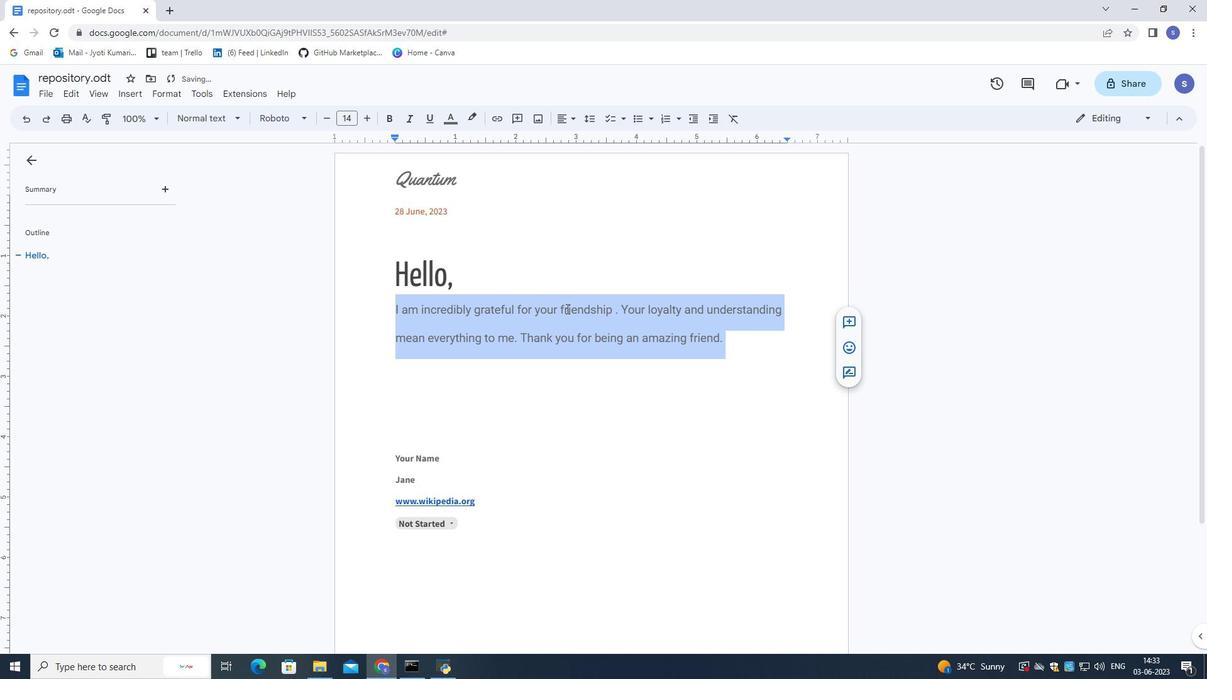 
Action: Mouse pressed left at (564, 316)
Screenshot: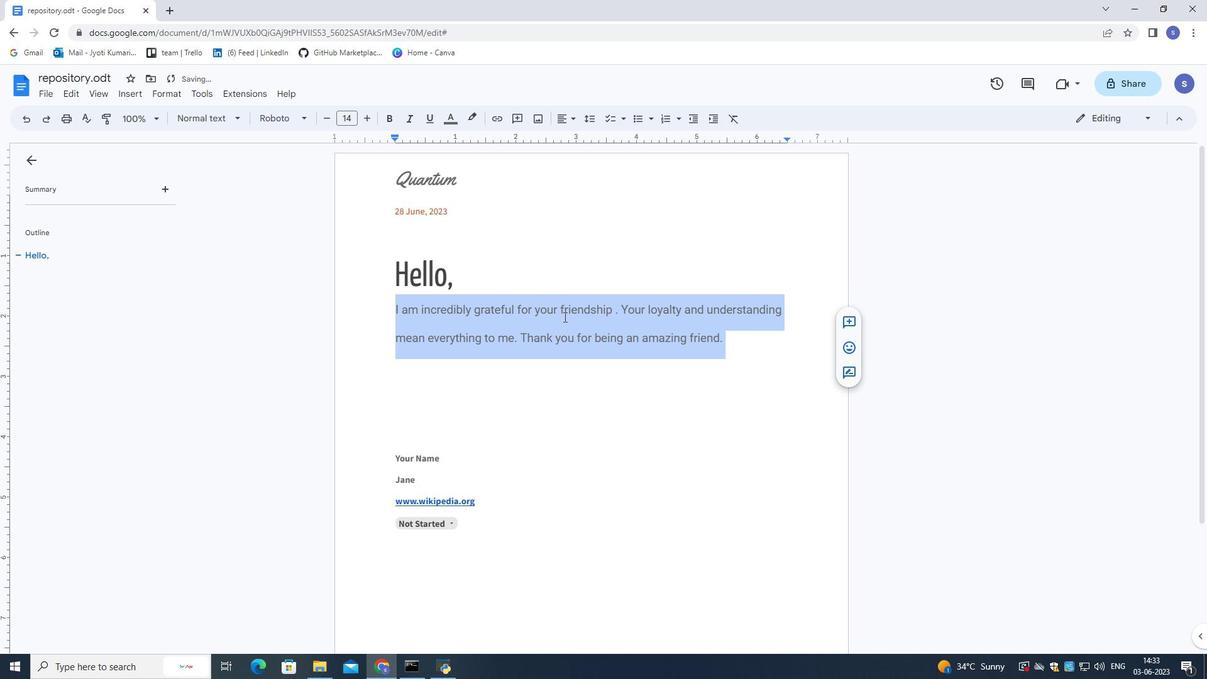 
Action: Mouse moved to (543, 261)
Screenshot: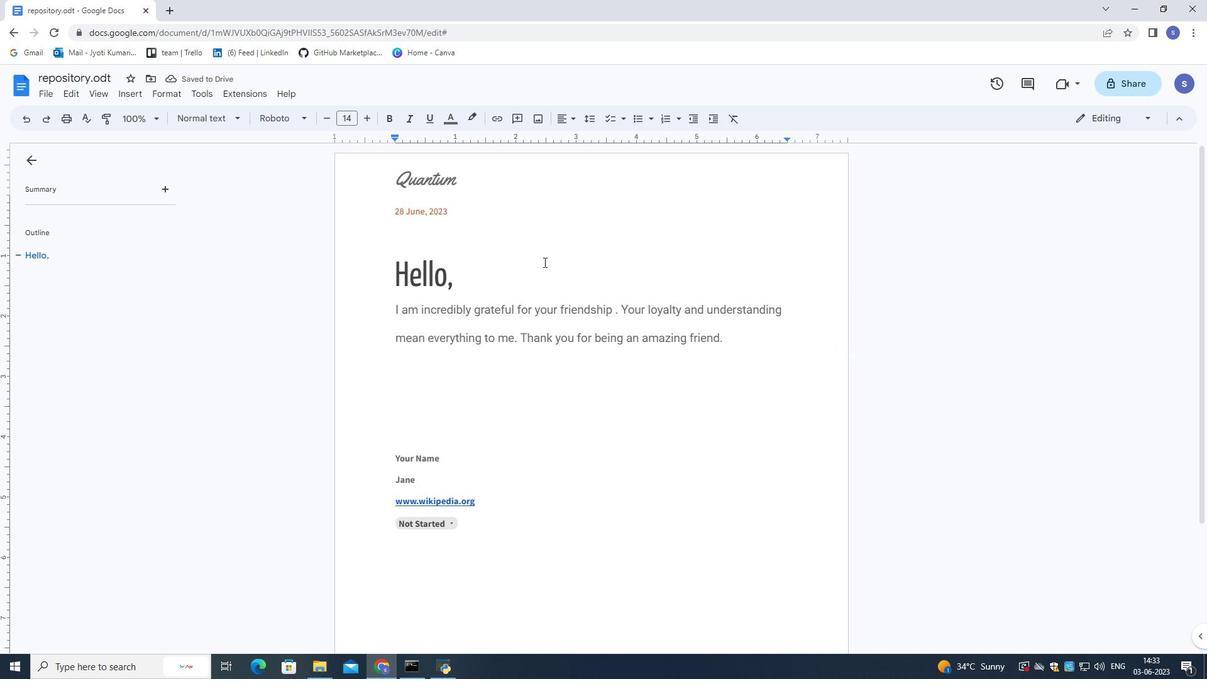 
